 Task: View "User" details.
Action: Mouse moved to (1323, 122)
Screenshot: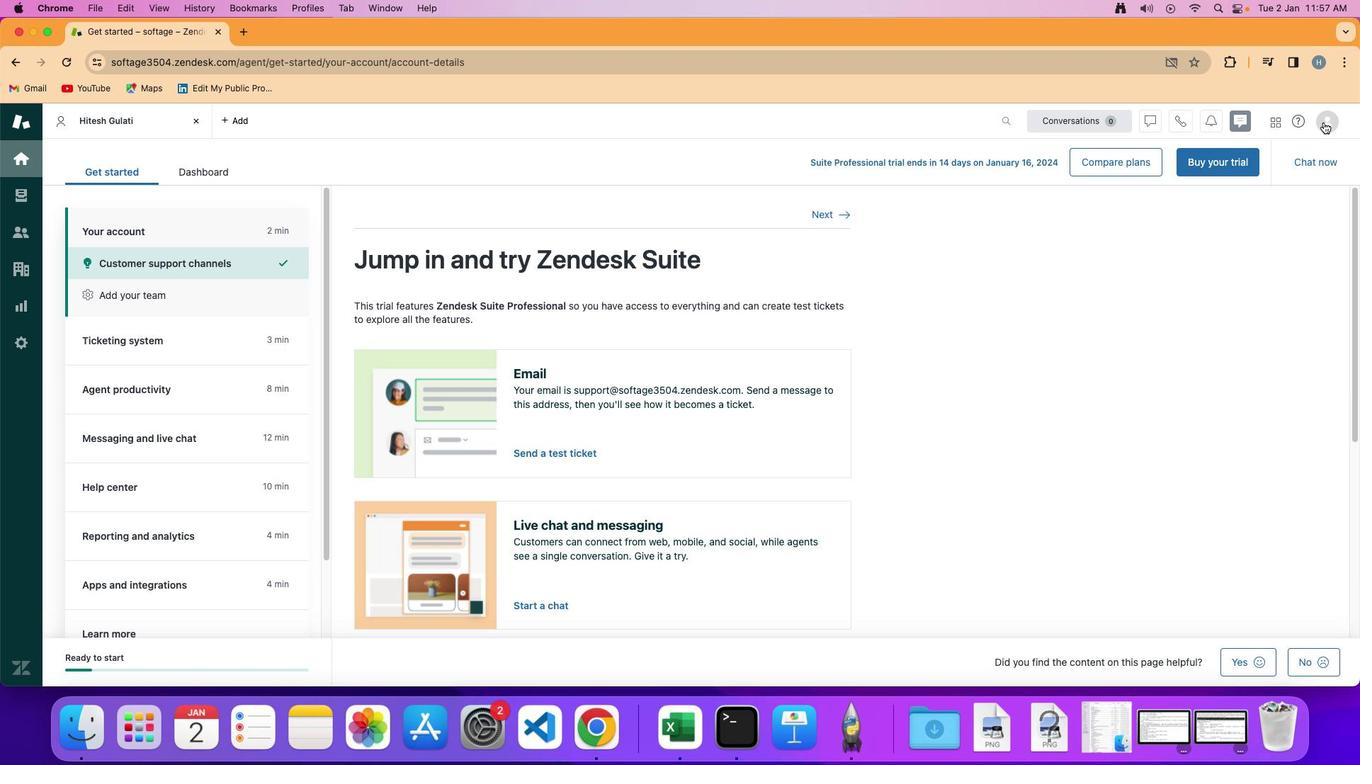 
Action: Mouse pressed left at (1323, 122)
Screenshot: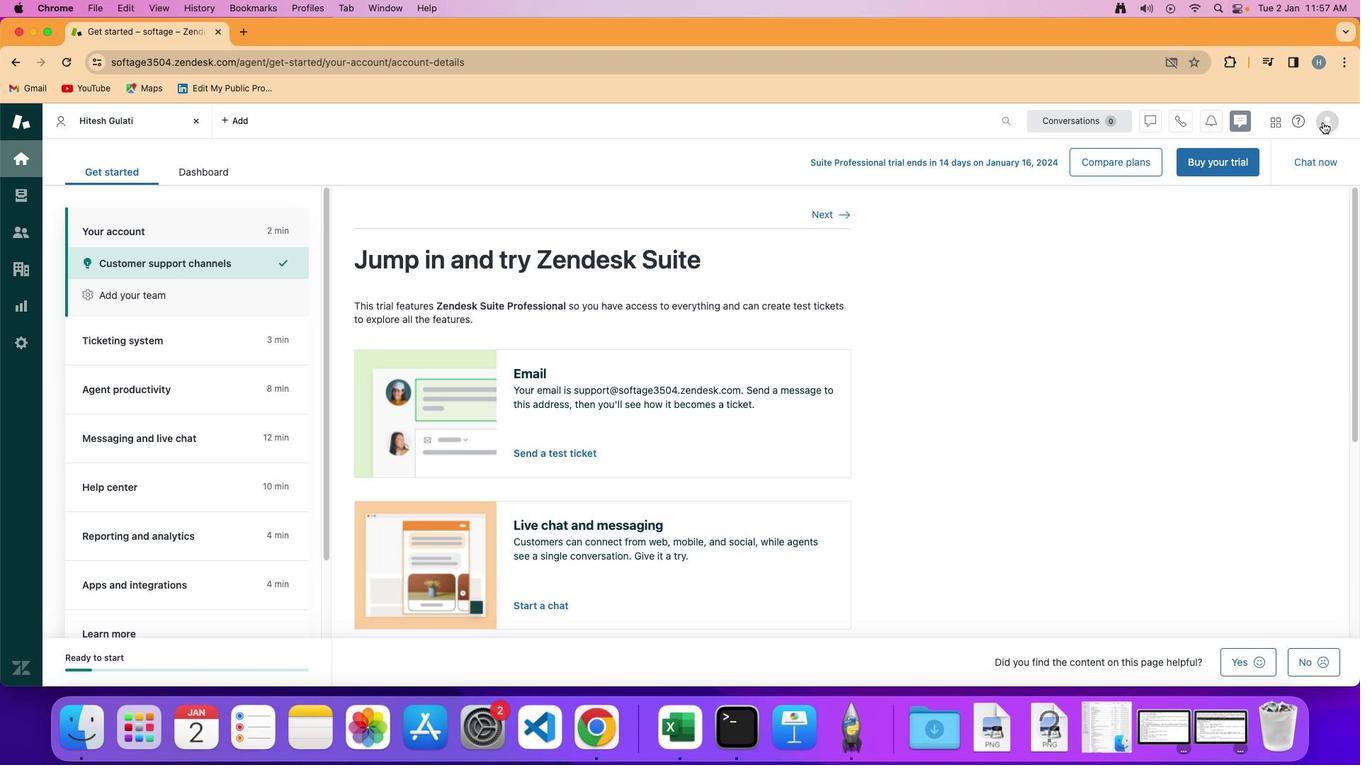 
Action: Mouse moved to (1250, 165)
Screenshot: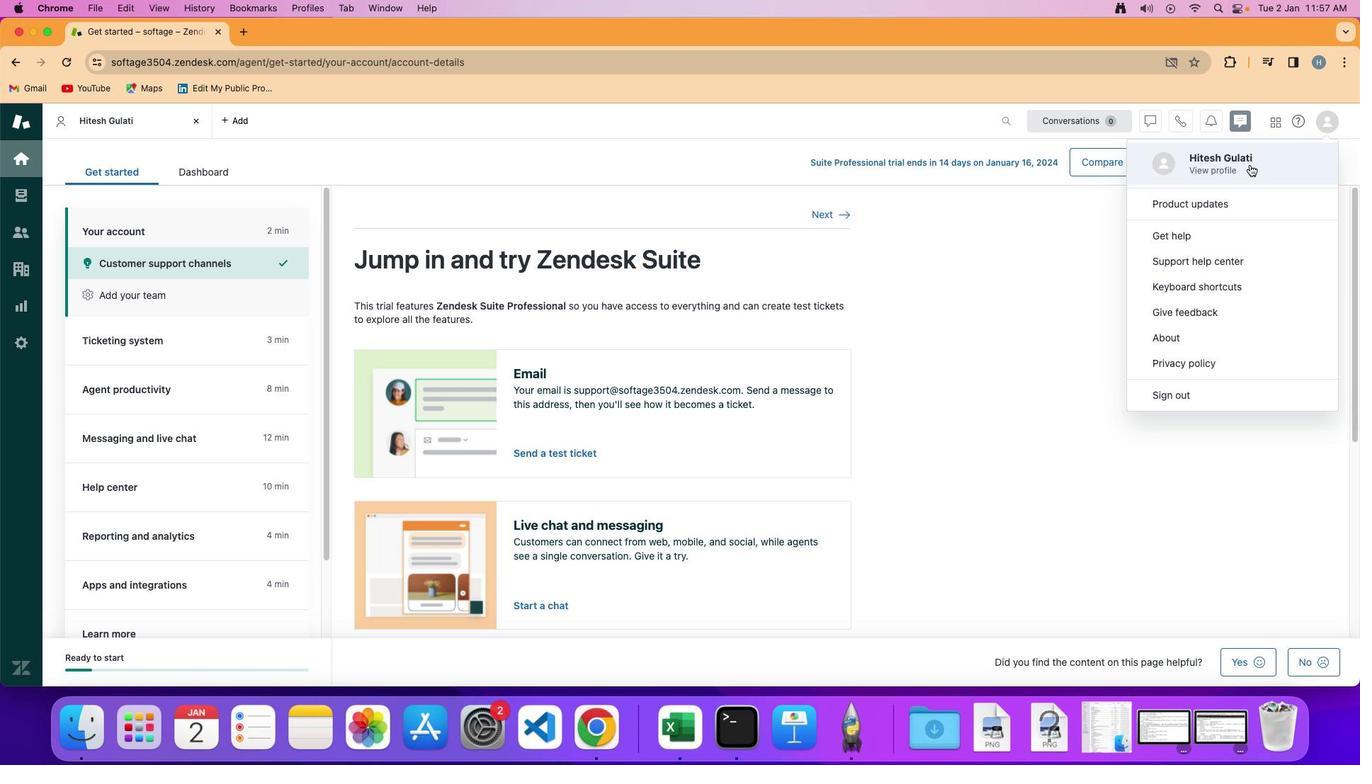 
Action: Mouse pressed left at (1250, 165)
Screenshot: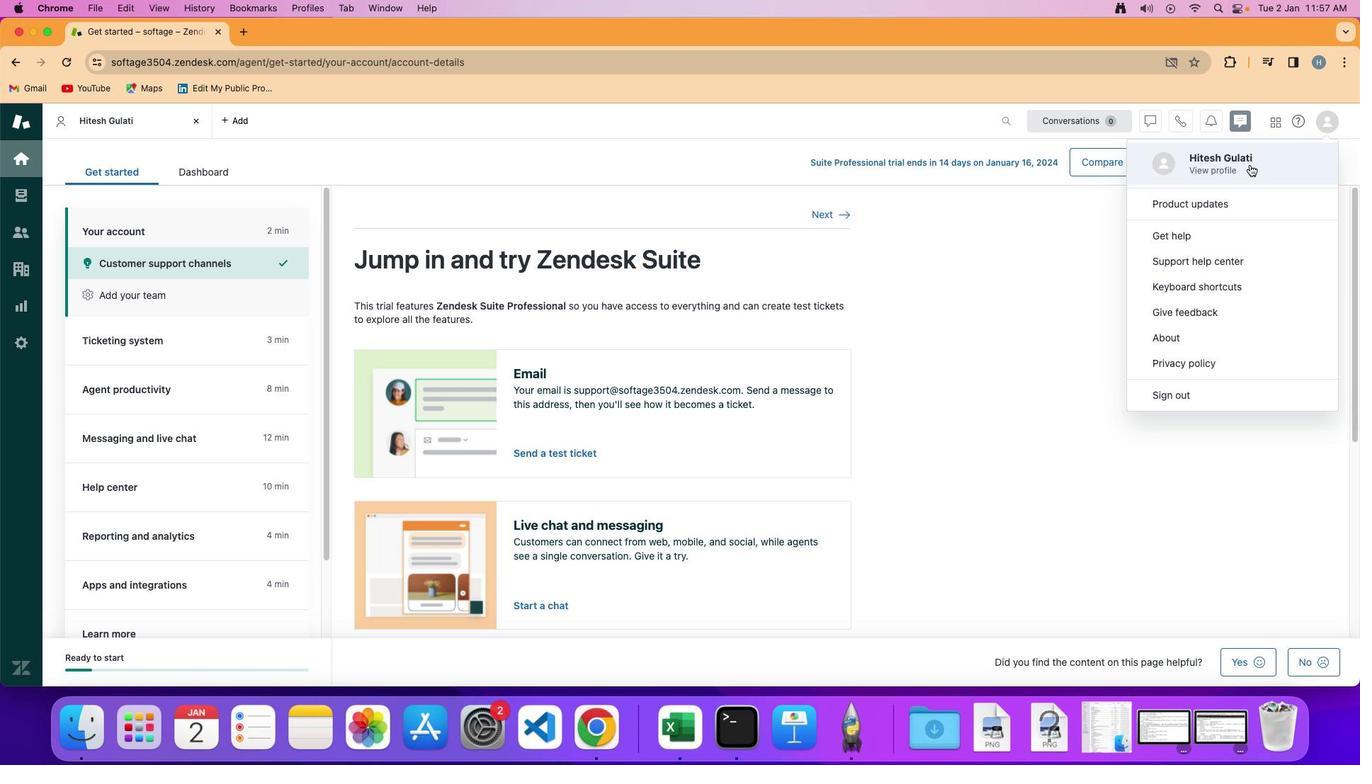 
Action: Mouse moved to (83, 158)
Screenshot: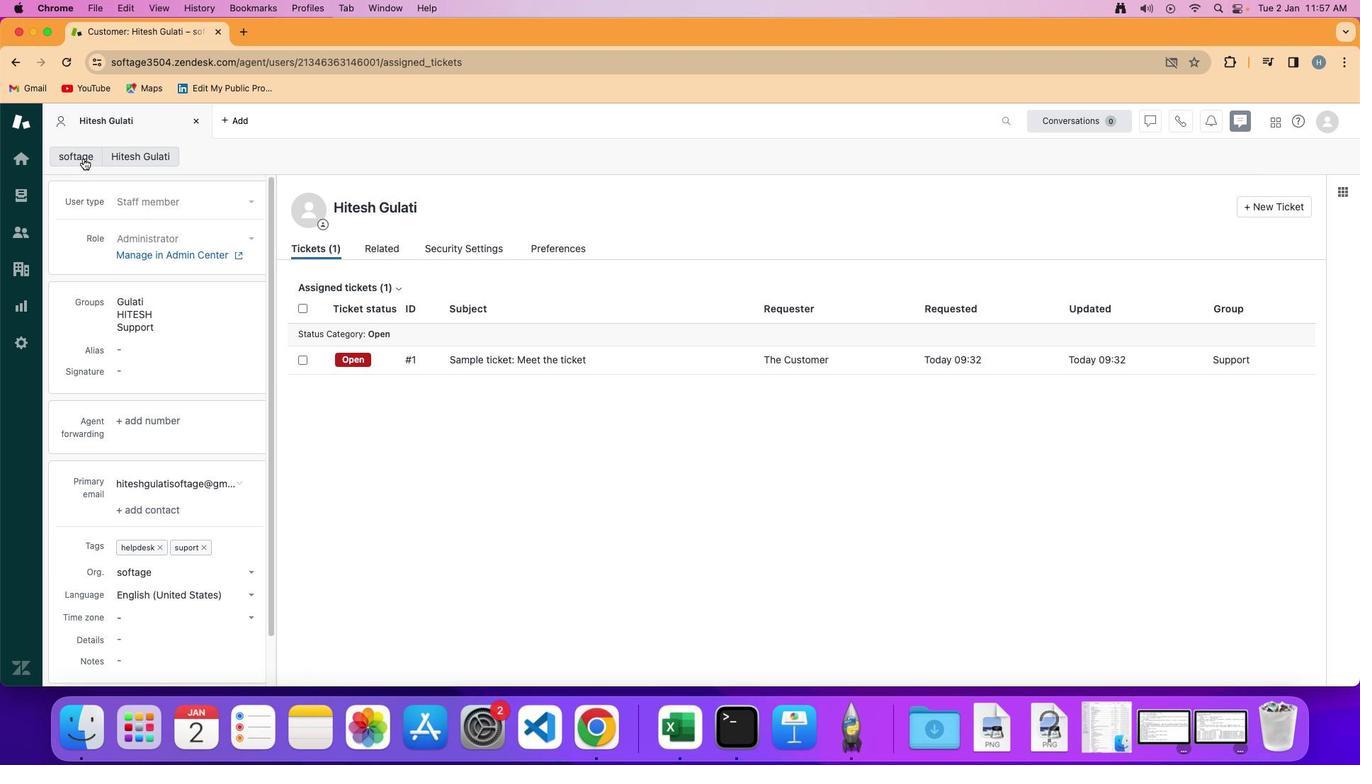 
Action: Mouse pressed left at (83, 158)
Screenshot: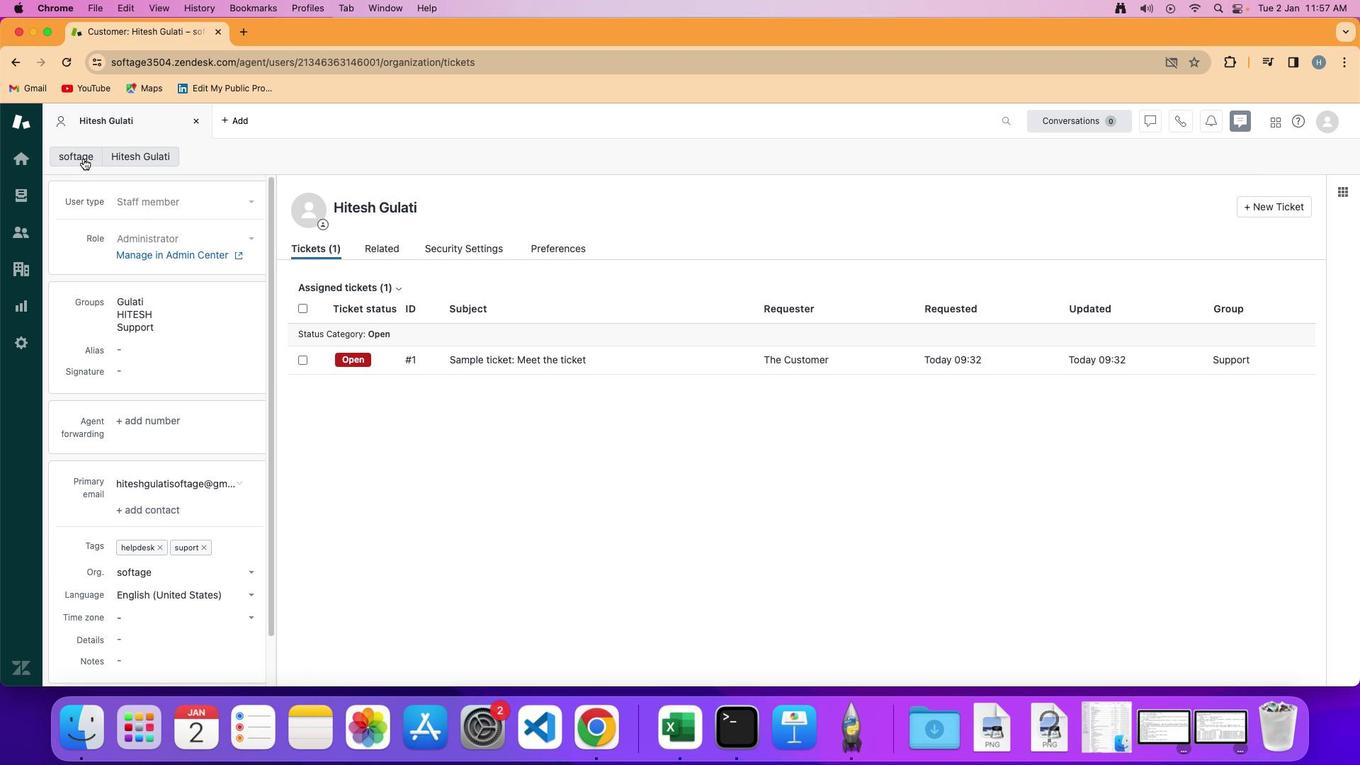 
Action: Mouse moved to (390, 243)
Screenshot: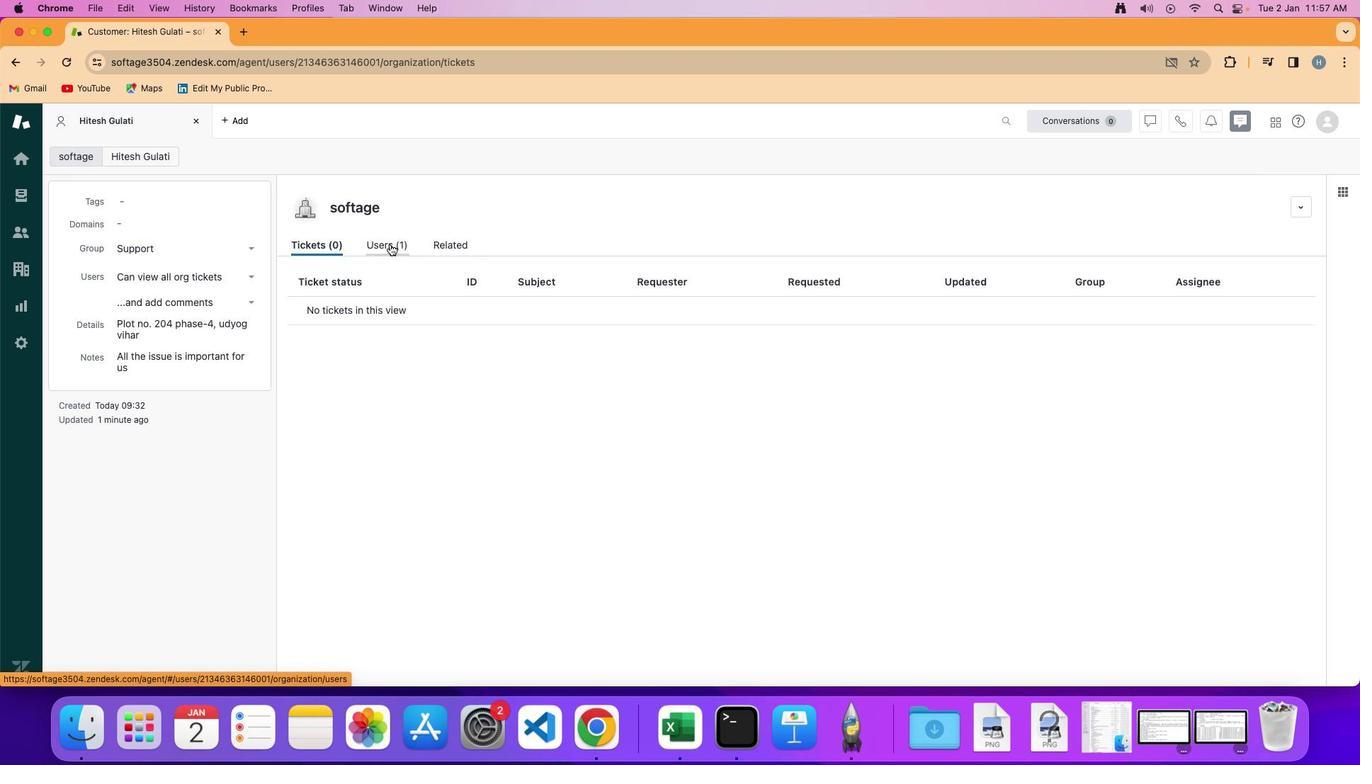 
Action: Mouse pressed left at (390, 243)
Screenshot: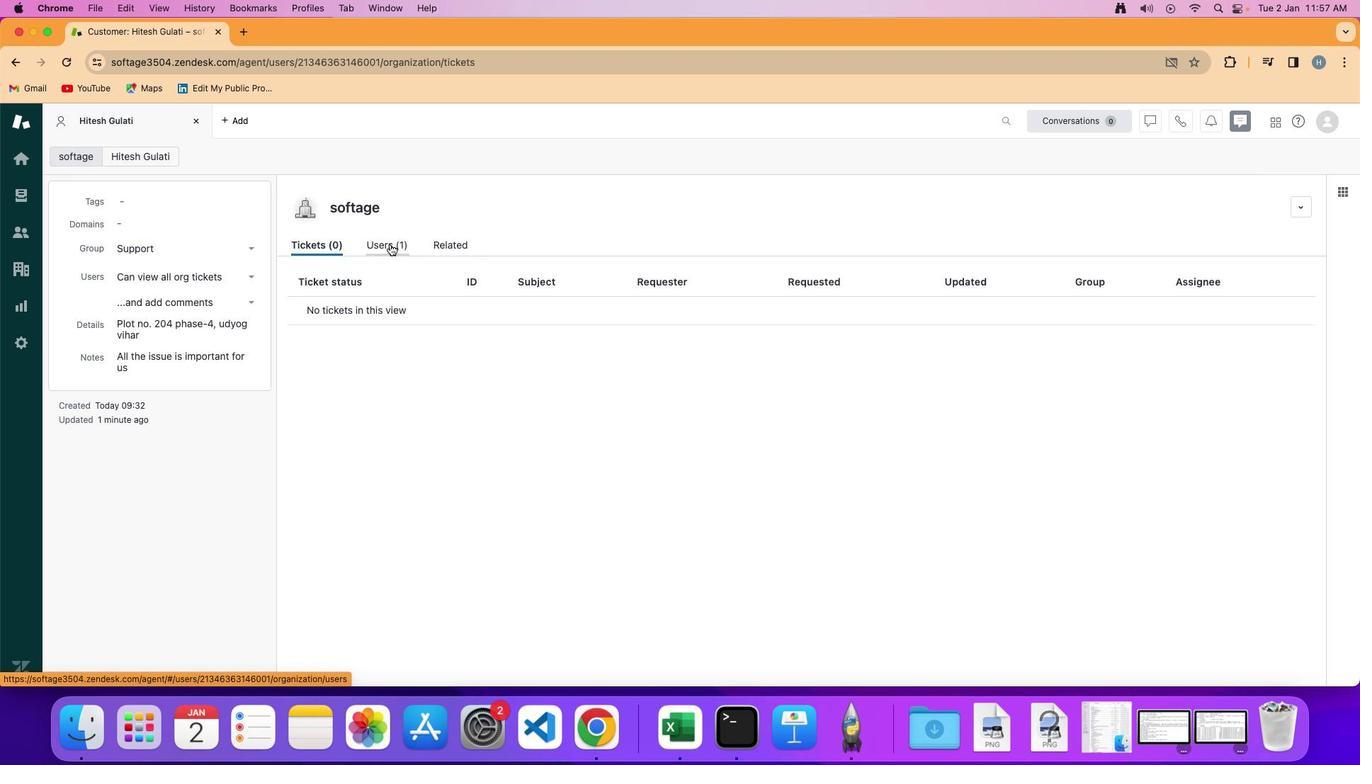 
Action: Mouse moved to (604, 424)
Screenshot: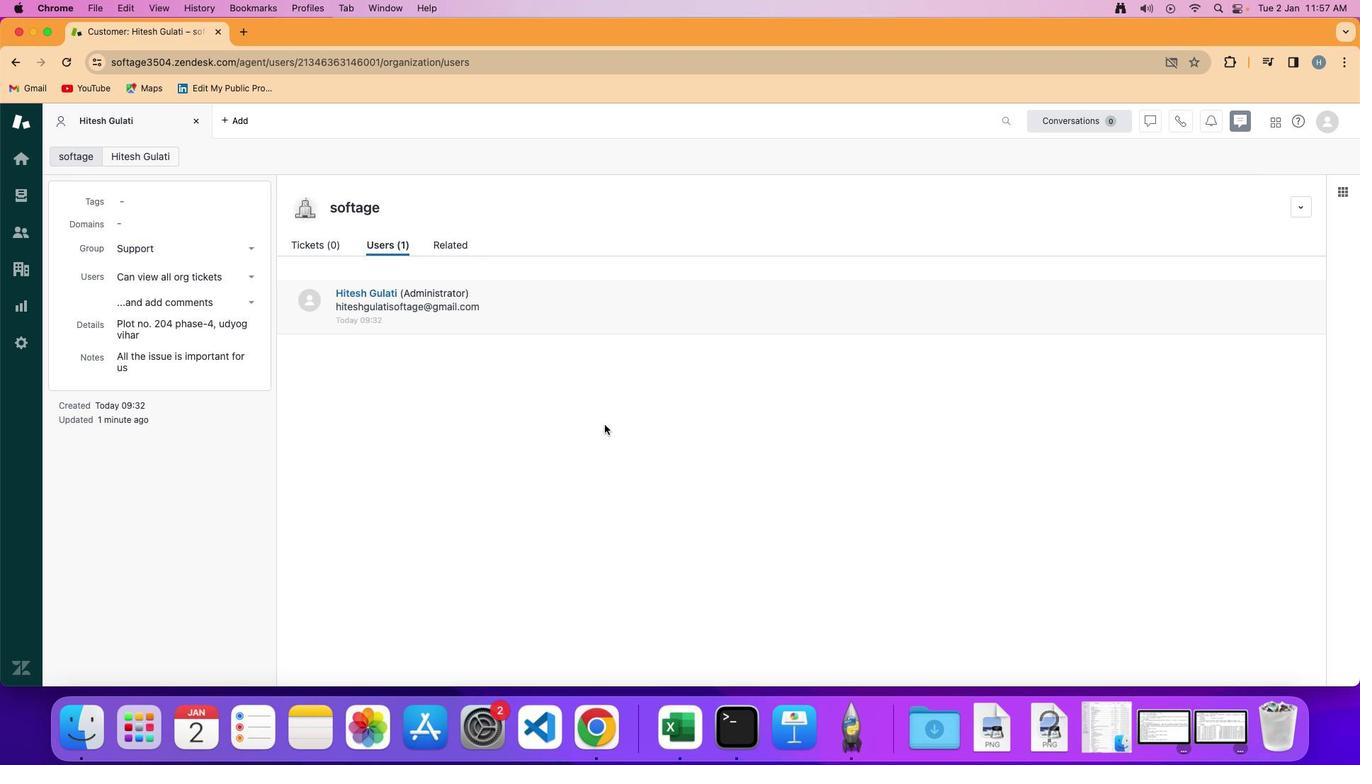 
